 Task: Use Two Seater Long Effect in this video Movie B.mp4
Action: Mouse moved to (280, 93)
Screenshot: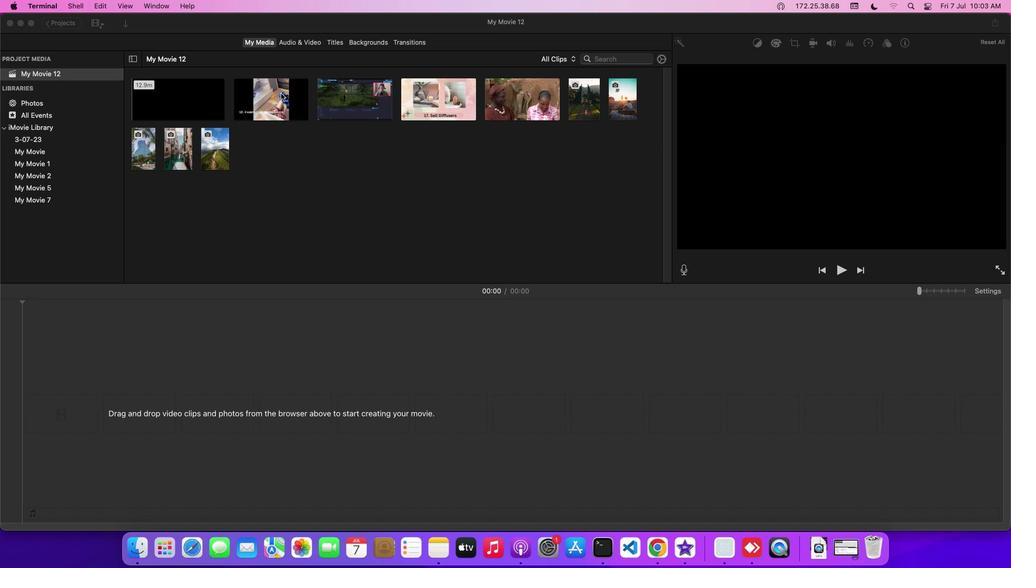 
Action: Mouse pressed left at (280, 93)
Screenshot: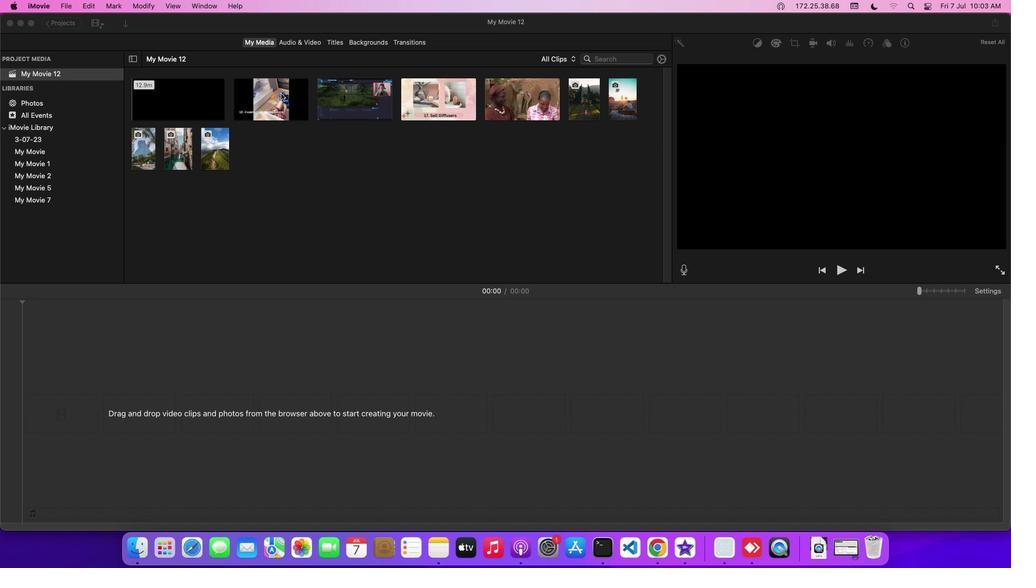 
Action: Mouse moved to (303, 44)
Screenshot: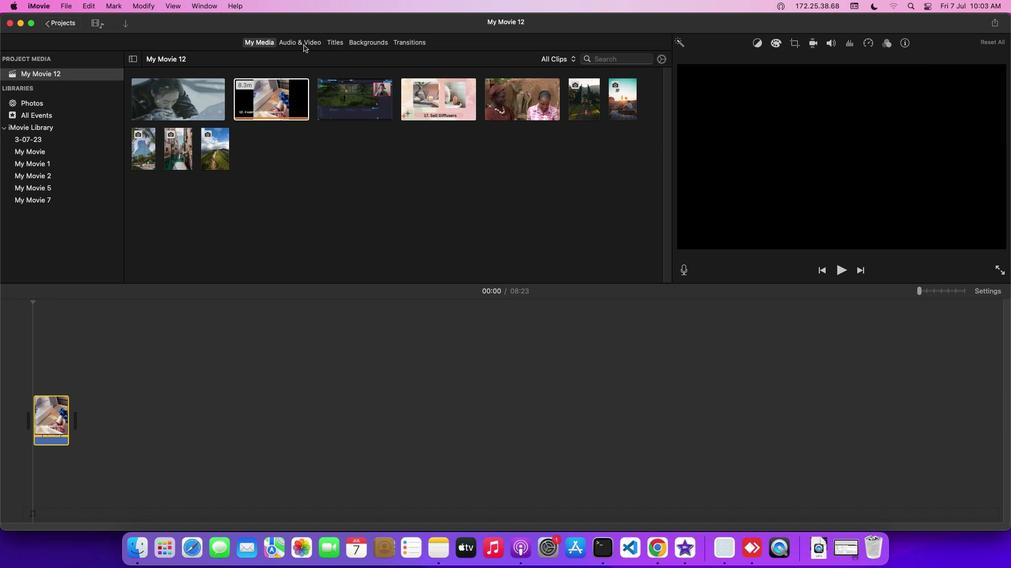 
Action: Mouse pressed left at (303, 44)
Screenshot: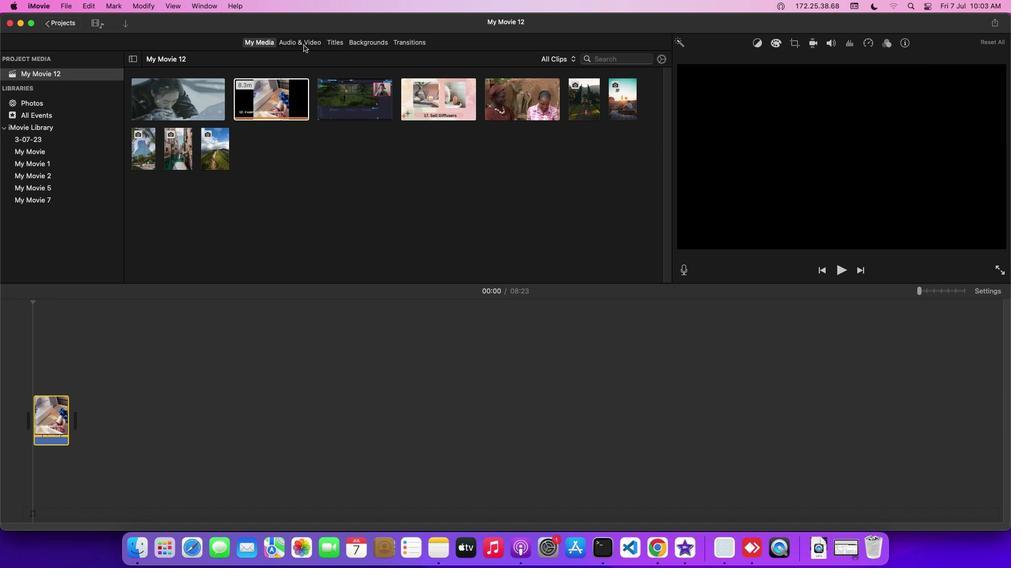 
Action: Mouse moved to (80, 99)
Screenshot: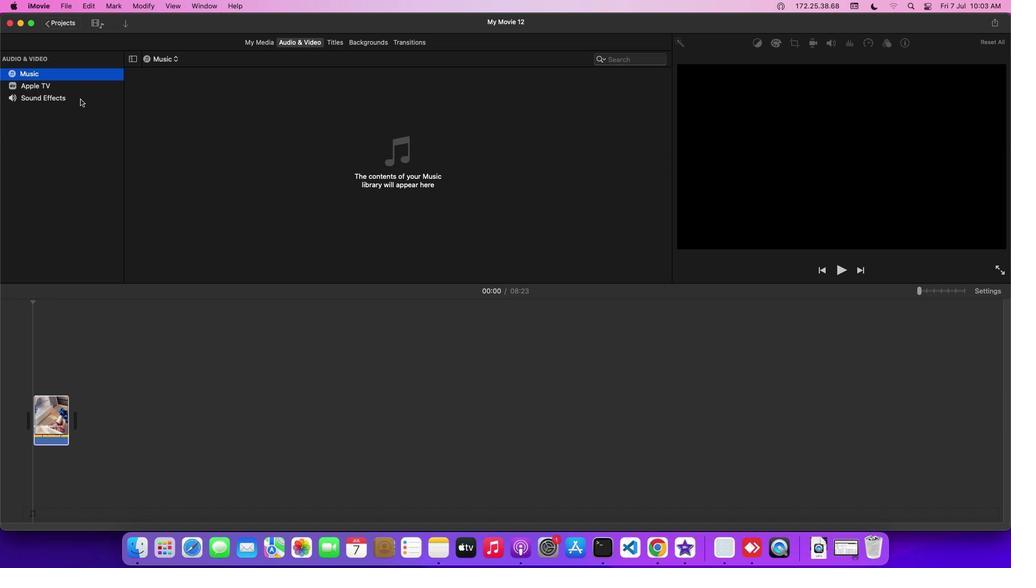 
Action: Mouse pressed left at (80, 99)
Screenshot: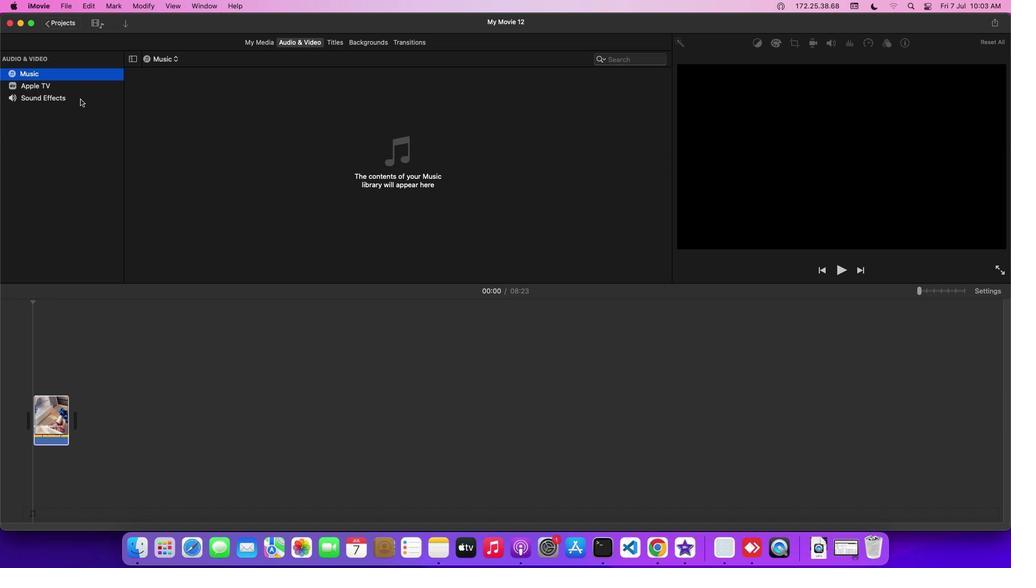 
Action: Mouse moved to (215, 228)
Screenshot: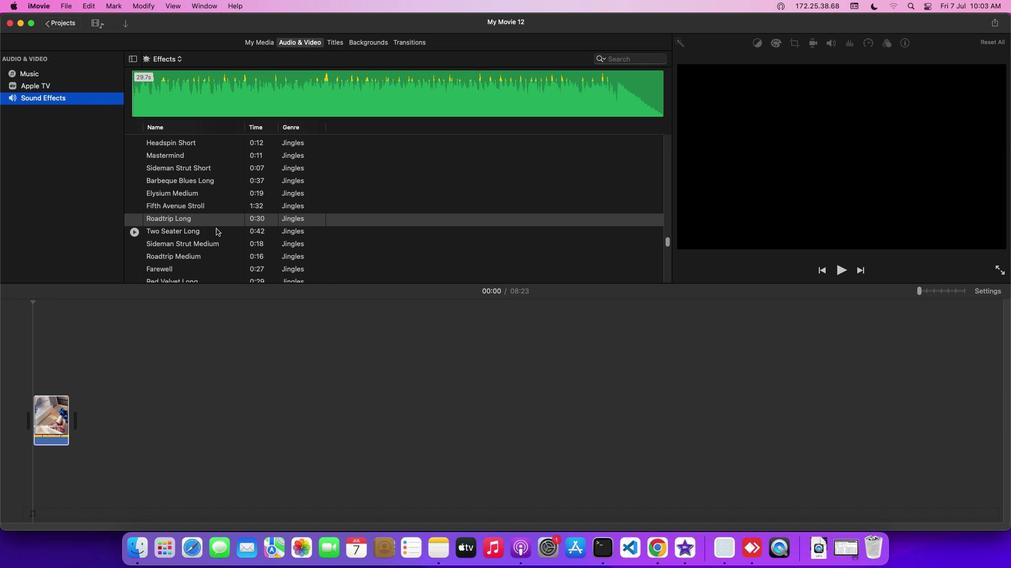 
Action: Mouse pressed left at (215, 228)
Screenshot: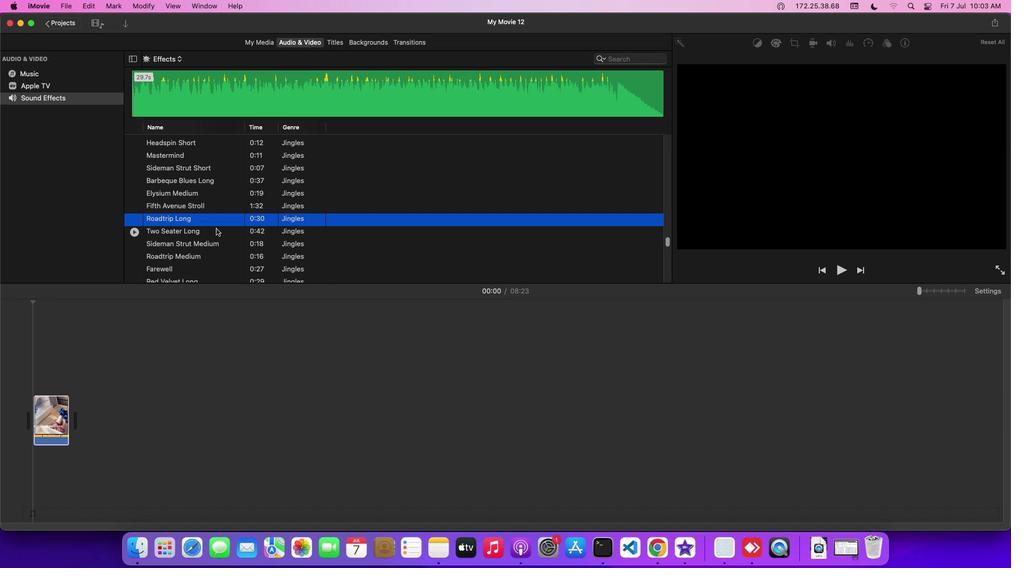 
Action: Mouse pressed left at (215, 228)
Screenshot: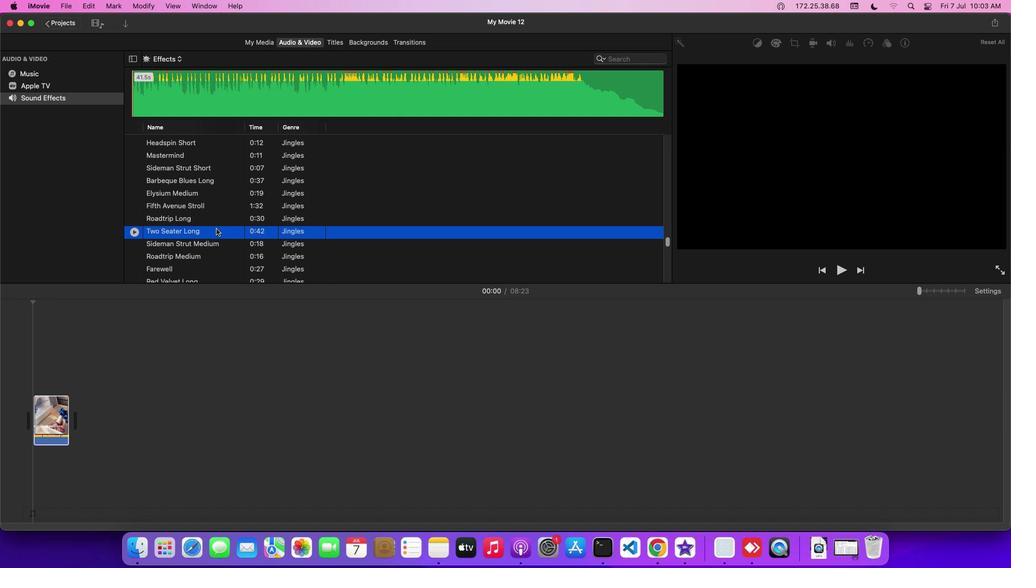 
Action: Mouse moved to (122, 435)
Screenshot: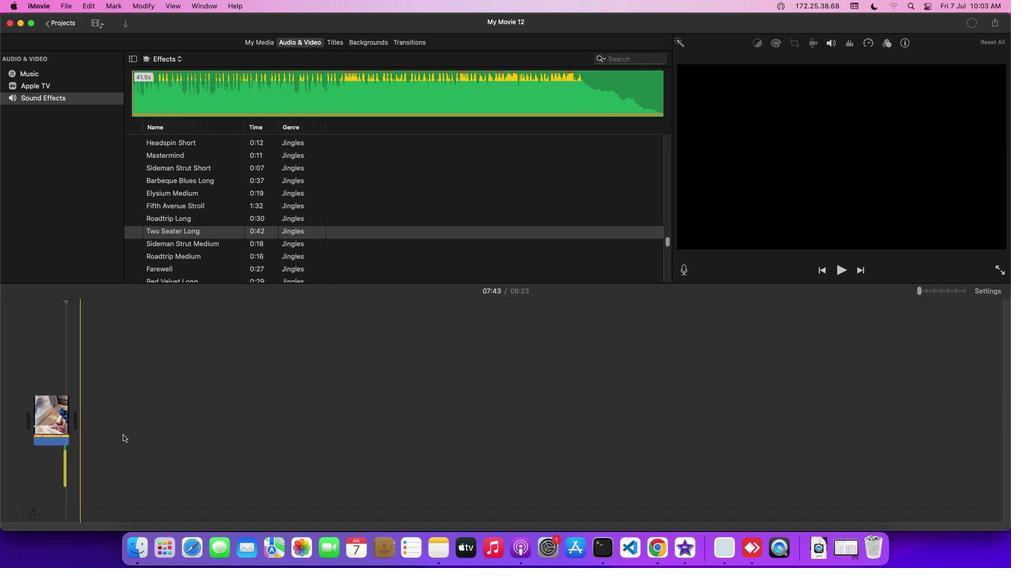 
